 Task: Add an event with the title Third Product Demo, date '2024/03/15', time 8:00 AM to 10:00 AMand add a description: Join us at the Networking Mixer Event and unlock a world of professional opportunities. Connect with like-minded individuals, expand your network, and forge relationships that can propel your career to new heights. With a diverse group of professionals in attendance, you will leave inspired, informed, and equipped with valuable connections to support your professional journey., put the event into Orange category, logged in from the account softage.3@softage.netand send the event invitation to softage.8@softage.net and softage.9@softage.net. Set a reminder for the event 2 hour before
Action: Mouse moved to (82, 81)
Screenshot: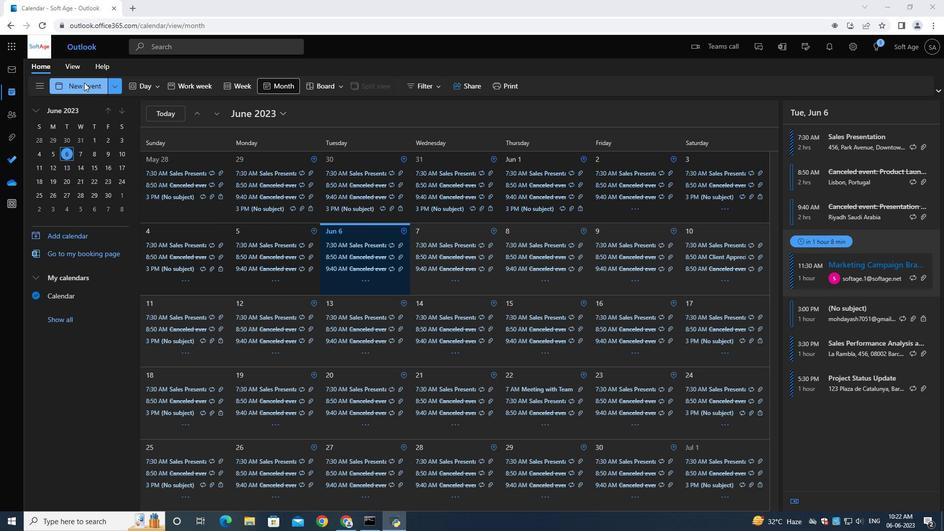 
Action: Mouse pressed left at (82, 81)
Screenshot: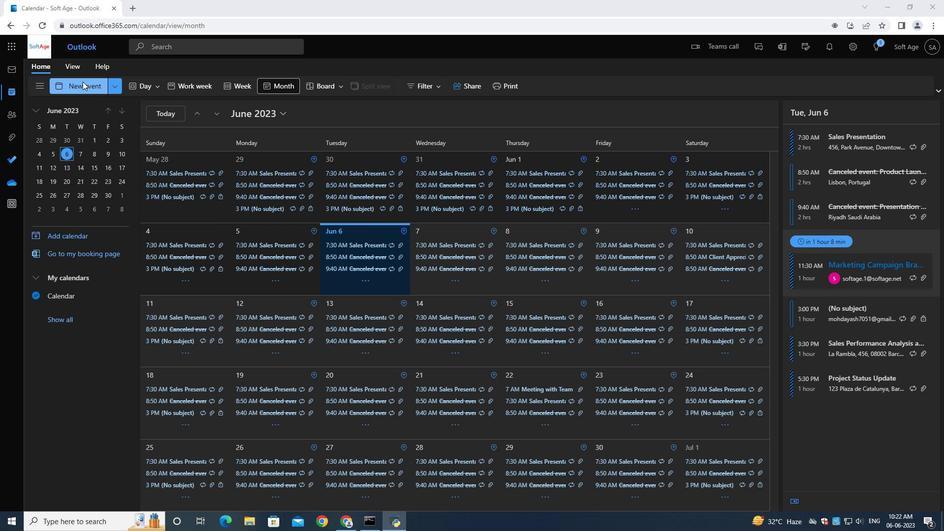 
Action: Mouse moved to (272, 146)
Screenshot: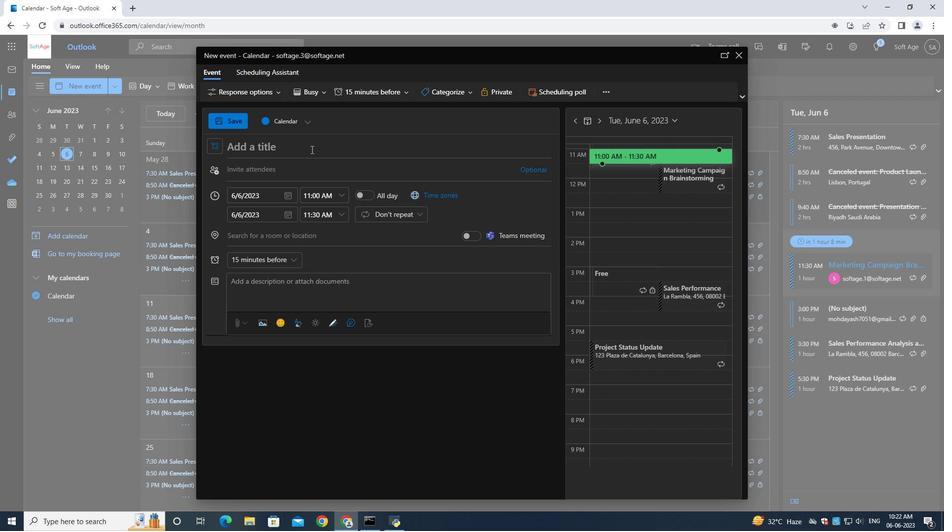 
Action: Mouse pressed left at (272, 146)
Screenshot: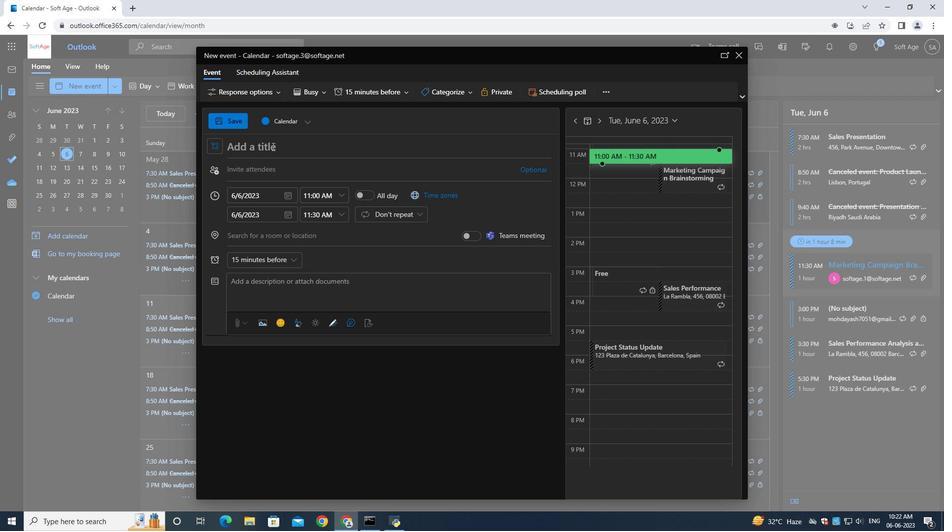 
Action: Mouse moved to (274, 146)
Screenshot: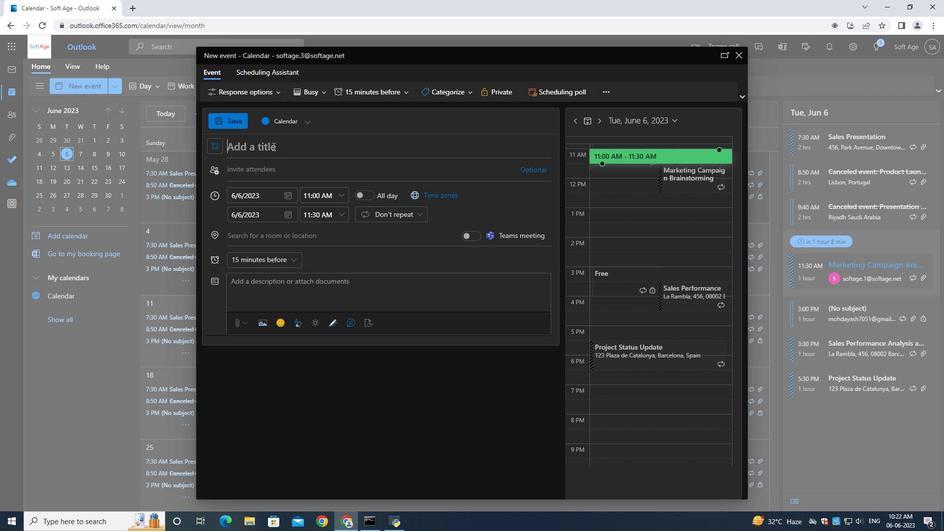 
Action: Key pressed <Key.shift>Third<Key.space><Key.shift><Key.shift><Key.shift><Key.shift><Key.shift><Key.shift><Key.shift><Key.shift><Key.shift><Key.shift><Key.shift><Key.shift><Key.shift><Key.shift><Key.shift><Key.shift><Key.shift><Key.shift><Key.shift><Key.shift>Product<Key.space><Key.shift>Demo<Key.space><Key.shift><Key.shift><Key.shift><Key.shift><Key.shift><Key.shift><Key.shift><Key.shift><Key.shift><Key.shift><Key.shift><Key.shift><Key.shift><Key.shift><Key.shift><Key.shift><Key.shift><Key.shift><Key.shift><Key.shift><Key.shift><Key.shift><Key.shift><Key.shift><Key.shift><Key.shift>
Screenshot: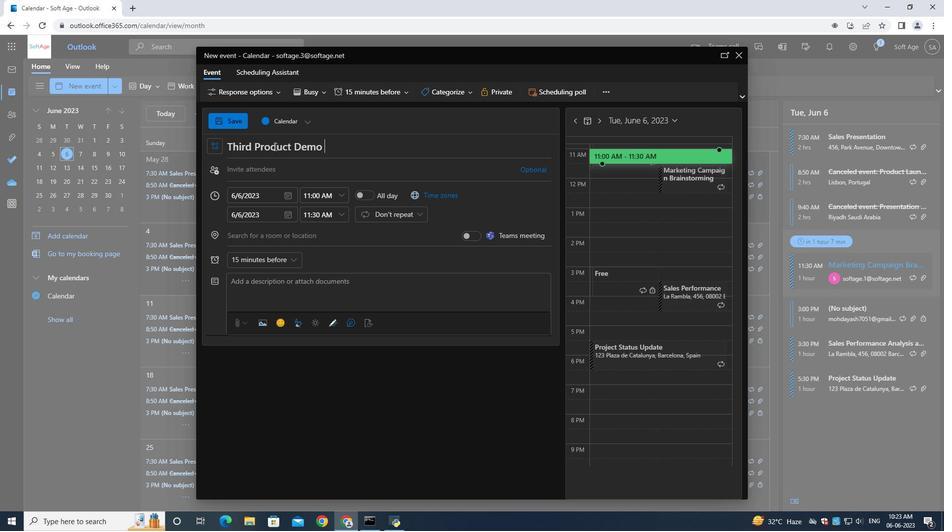 
Action: Mouse moved to (284, 191)
Screenshot: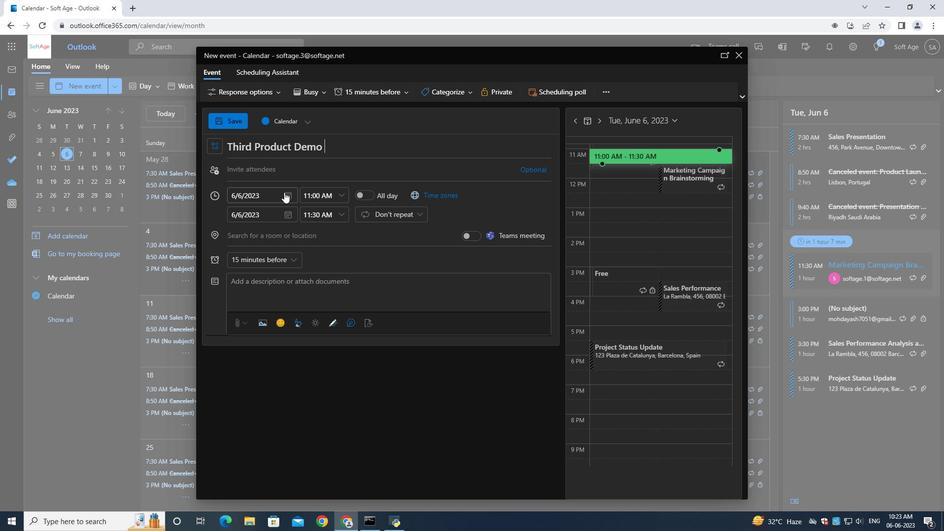 
Action: Mouse pressed left at (284, 191)
Screenshot: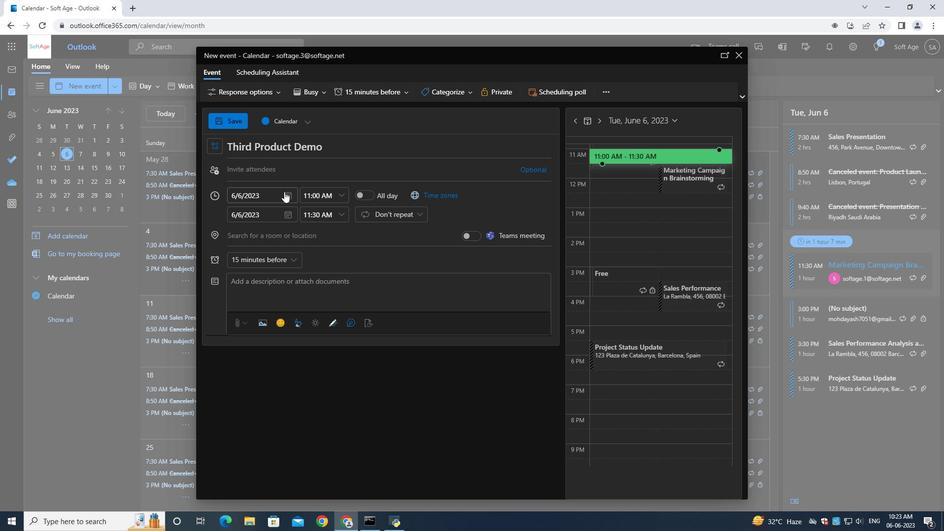
Action: Mouse moved to (324, 218)
Screenshot: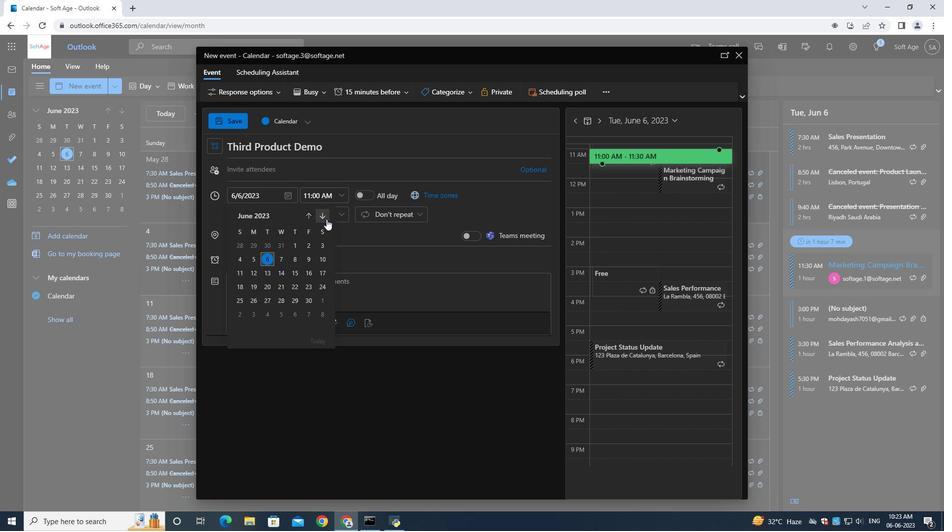 
Action: Mouse pressed left at (324, 218)
Screenshot: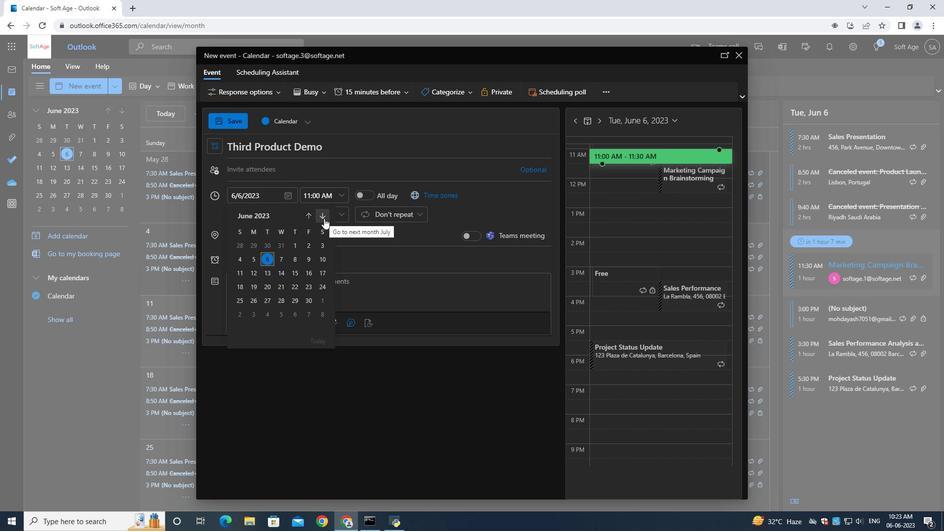 
Action: Mouse pressed left at (324, 218)
Screenshot: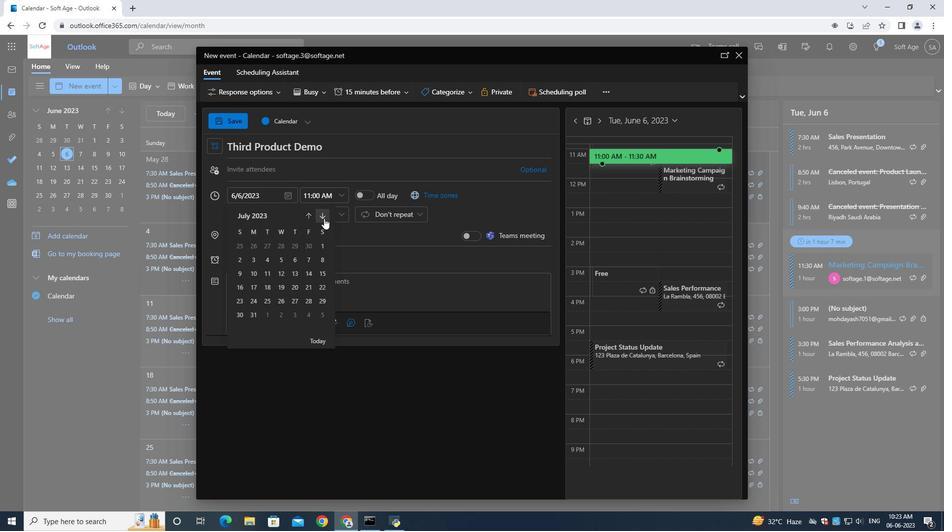 
Action: Mouse pressed left at (324, 218)
Screenshot: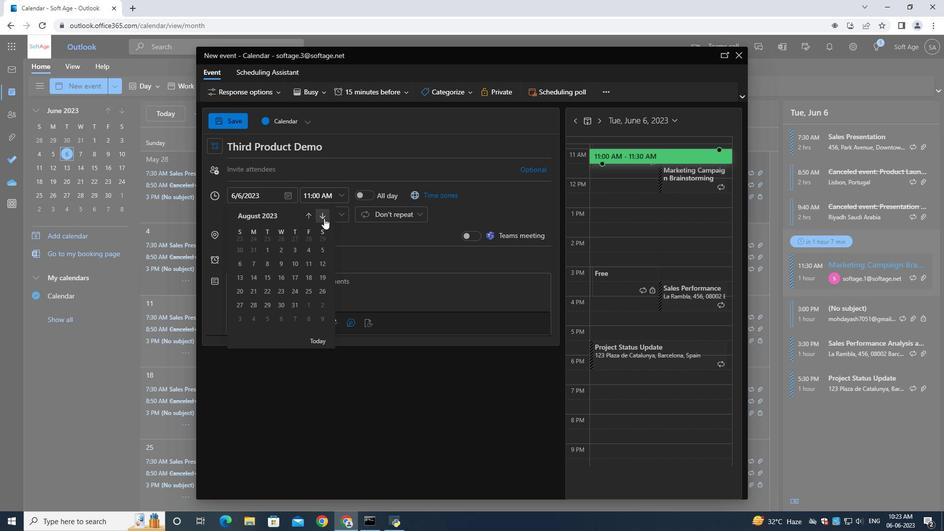 
Action: Mouse pressed left at (324, 218)
Screenshot: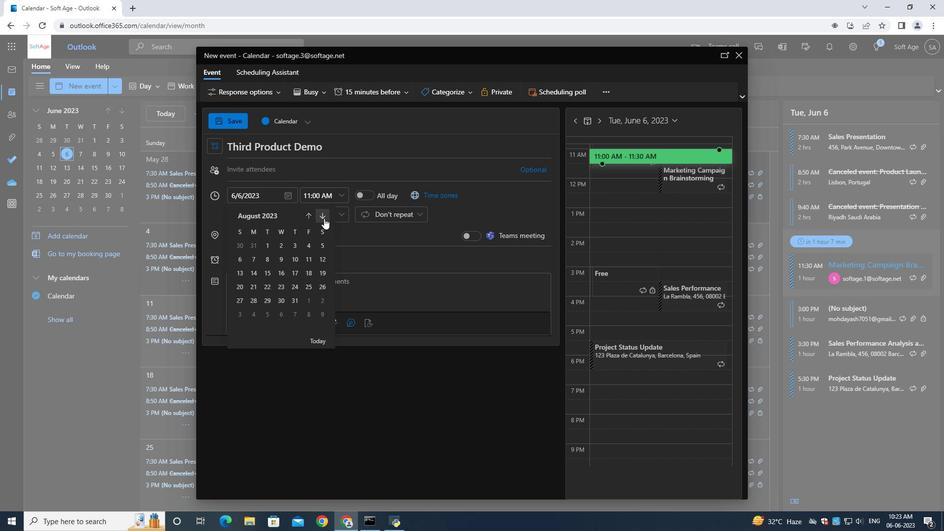 
Action: Mouse pressed left at (324, 218)
Screenshot: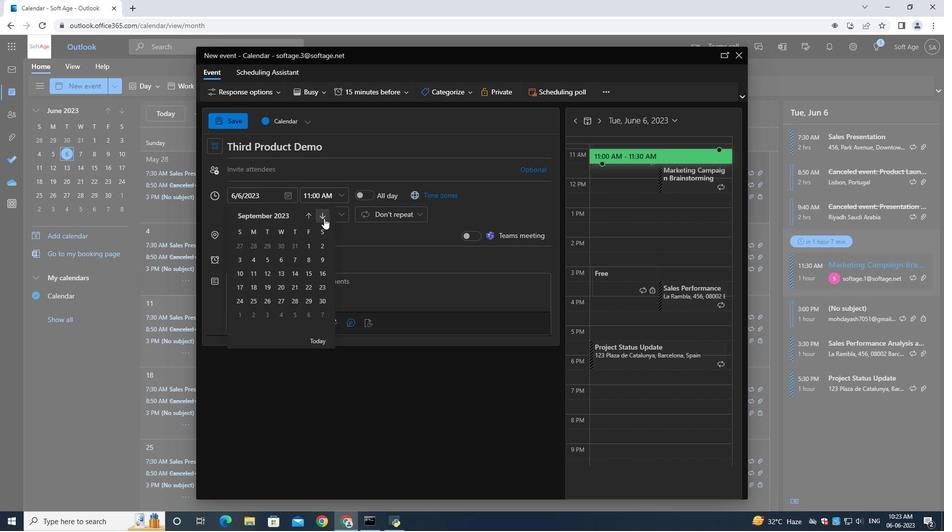 
Action: Mouse pressed left at (324, 218)
Screenshot: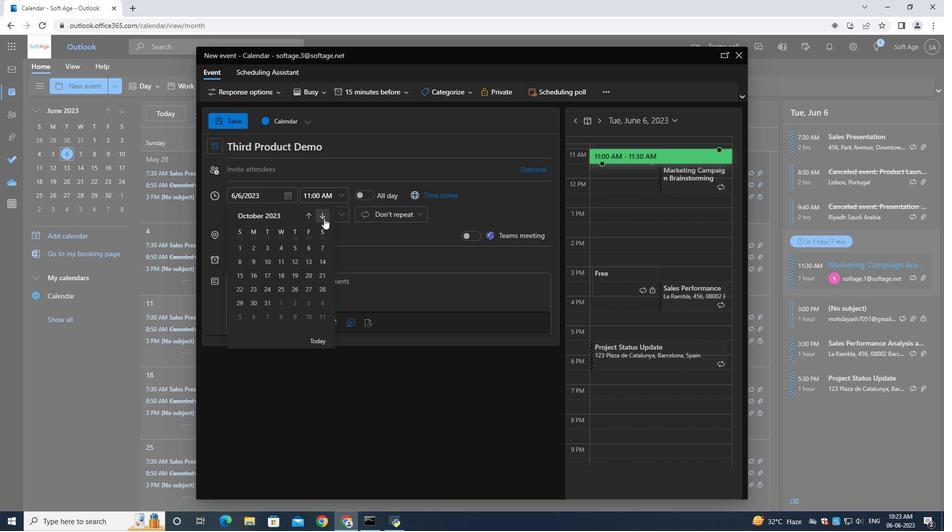 
Action: Mouse pressed left at (324, 218)
Screenshot: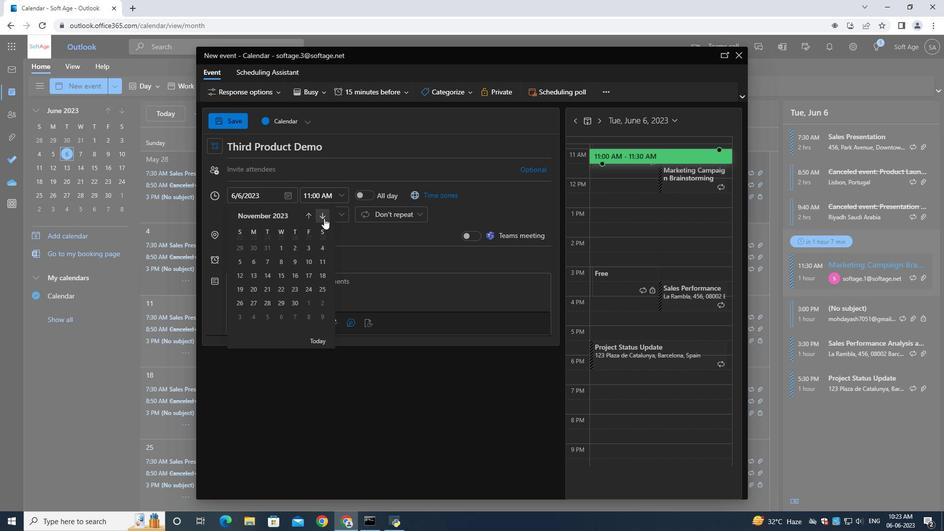 
Action: Mouse pressed left at (324, 218)
Screenshot: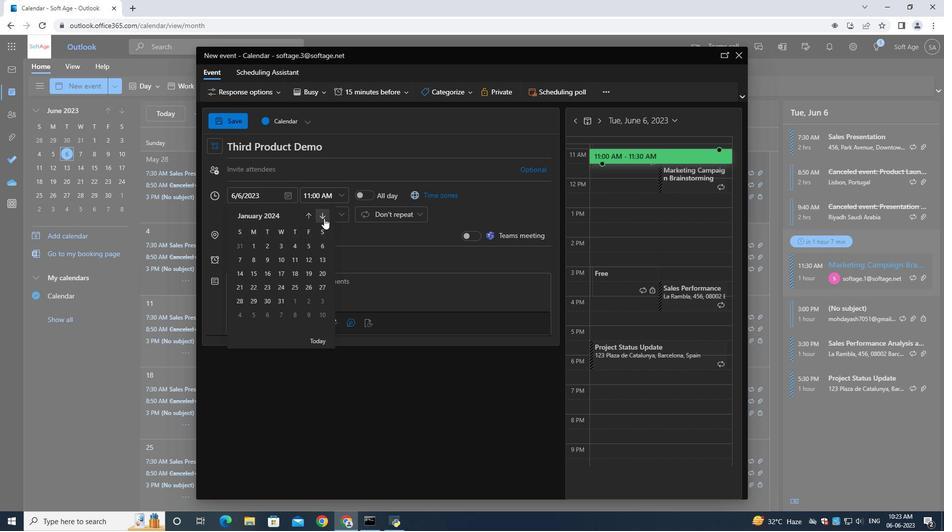 
Action: Mouse pressed left at (324, 218)
Screenshot: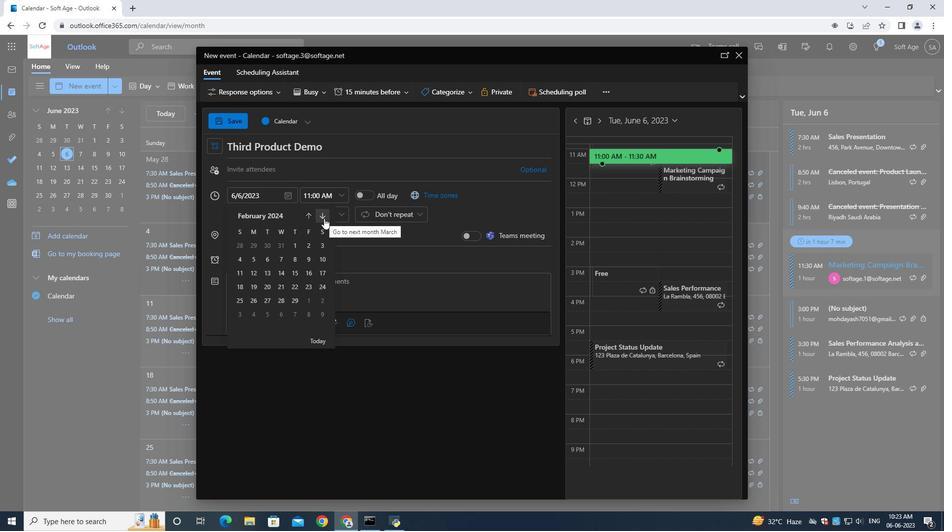 
Action: Mouse moved to (306, 273)
Screenshot: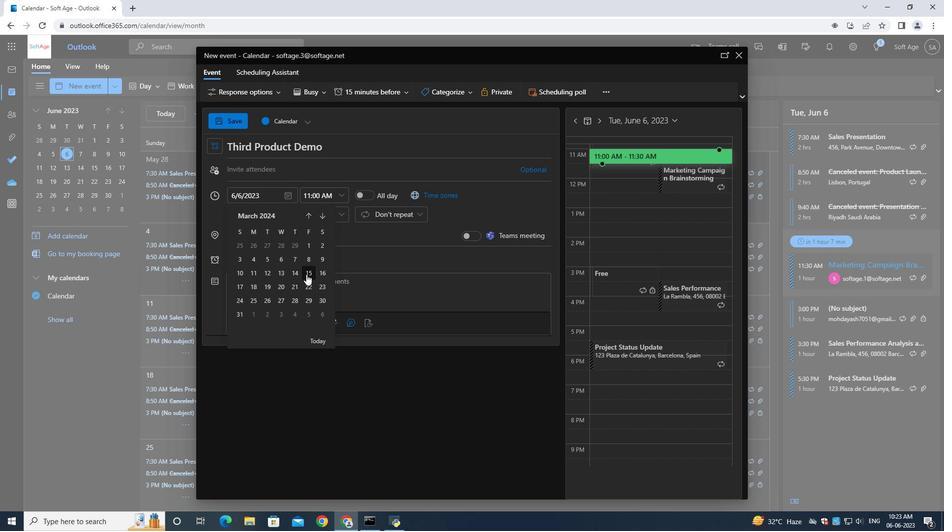 
Action: Mouse pressed left at (306, 273)
Screenshot: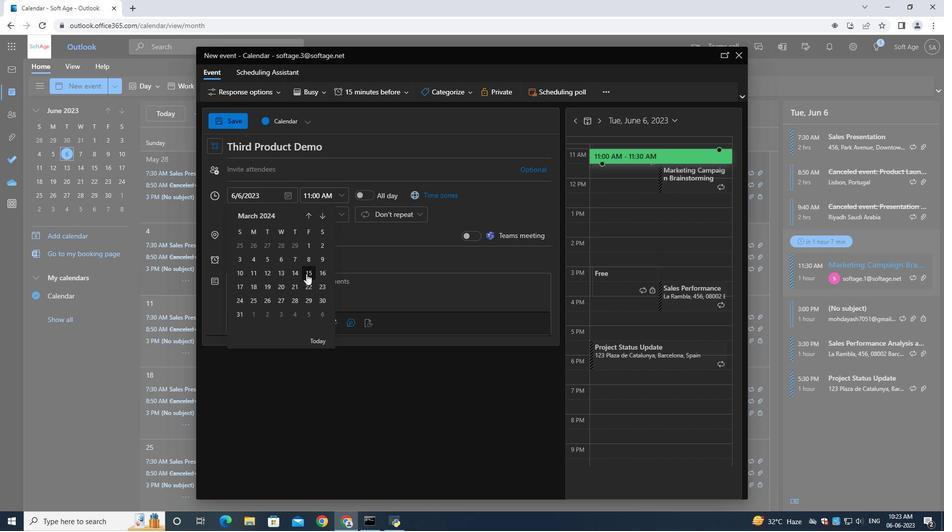 
Action: Mouse moved to (314, 197)
Screenshot: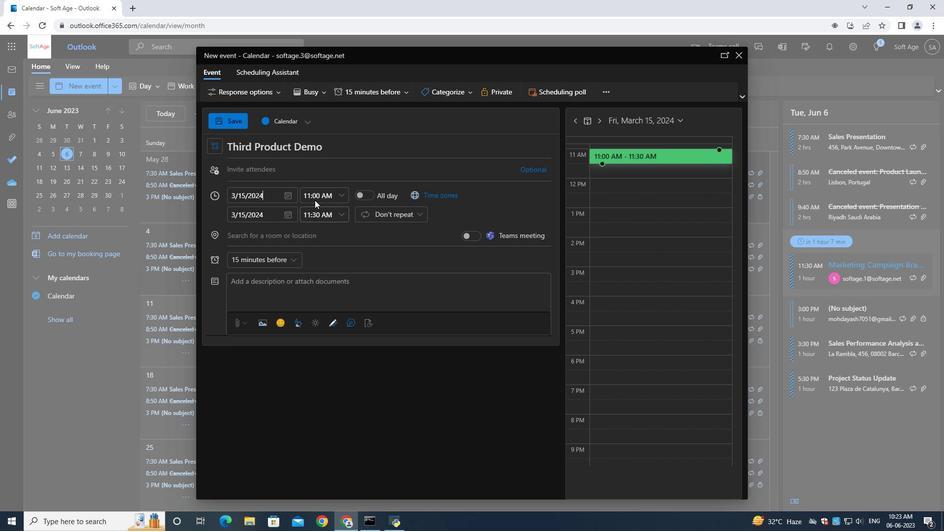 
Action: Mouse pressed left at (314, 197)
Screenshot: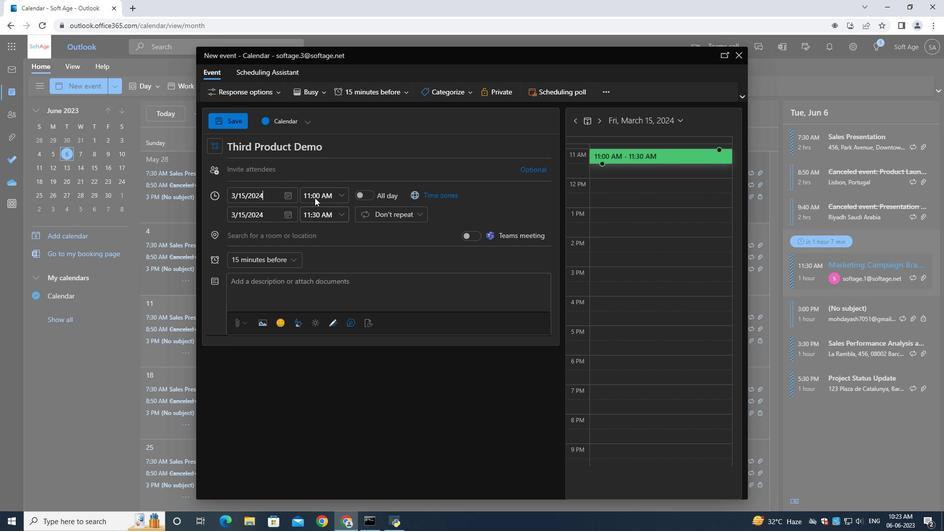 
Action: Mouse moved to (317, 197)
Screenshot: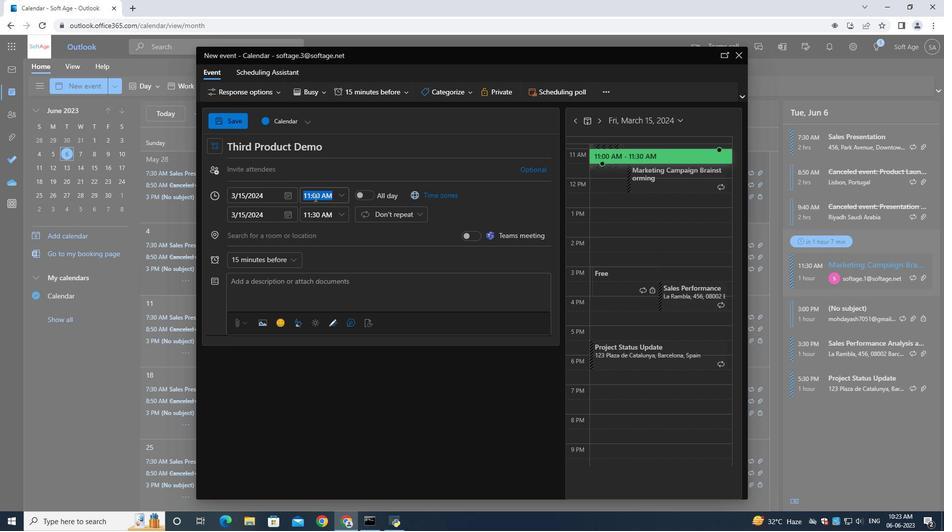 
Action: Key pressed 8<Key.shift_r>:00<Key.shift>AM
Screenshot: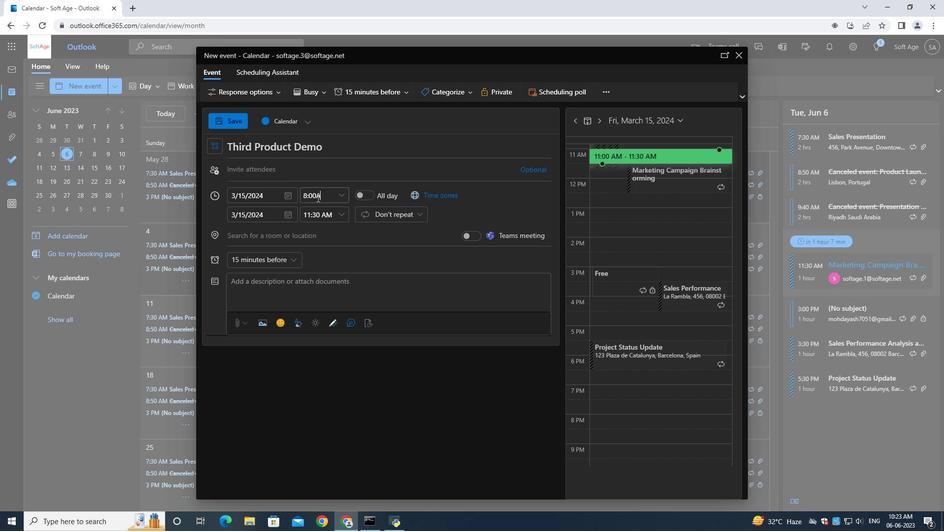
Action: Mouse moved to (314, 215)
Screenshot: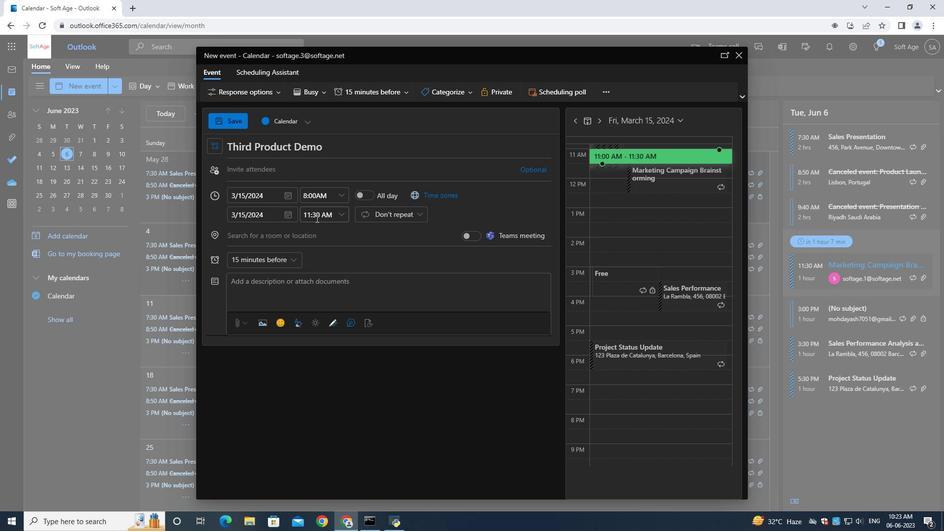 
Action: Mouse pressed left at (314, 215)
Screenshot: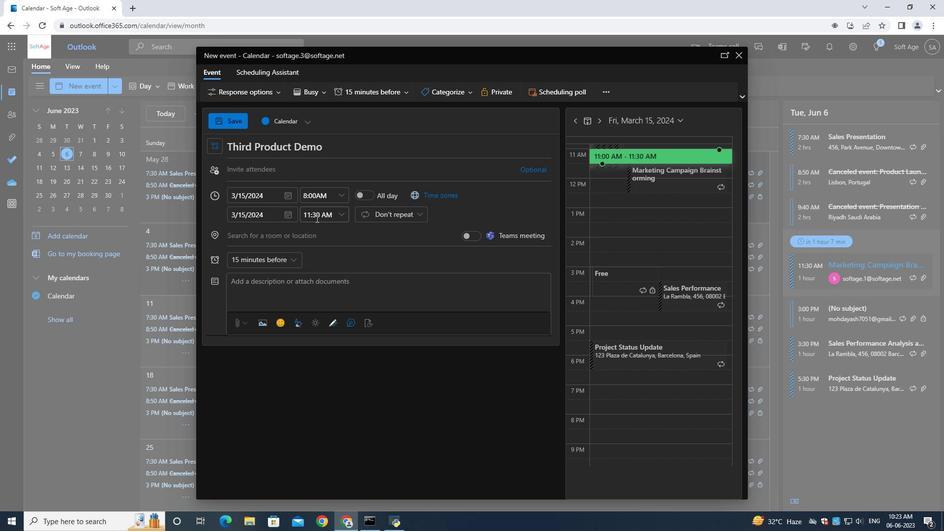 
Action: Mouse moved to (321, 215)
Screenshot: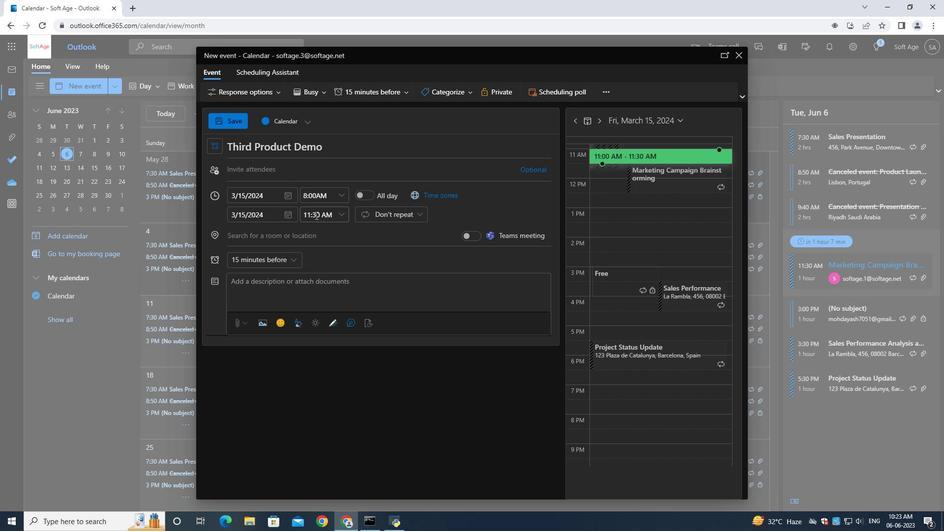 
Action: Key pressed 10<Key.shift_r>:00<Key.shift><Key.shift><Key.shift><Key.shift><Key.shift><Key.shift>AM
Screenshot: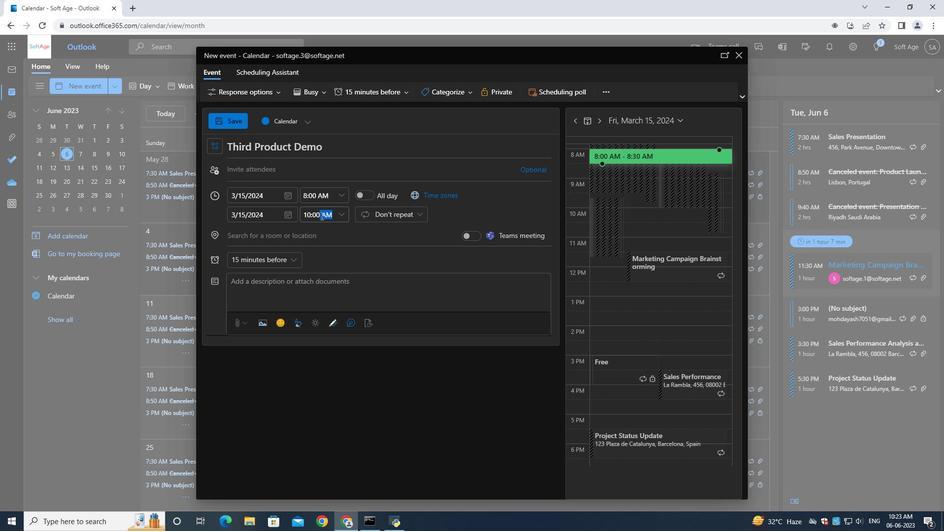 
Action: Mouse moved to (276, 282)
Screenshot: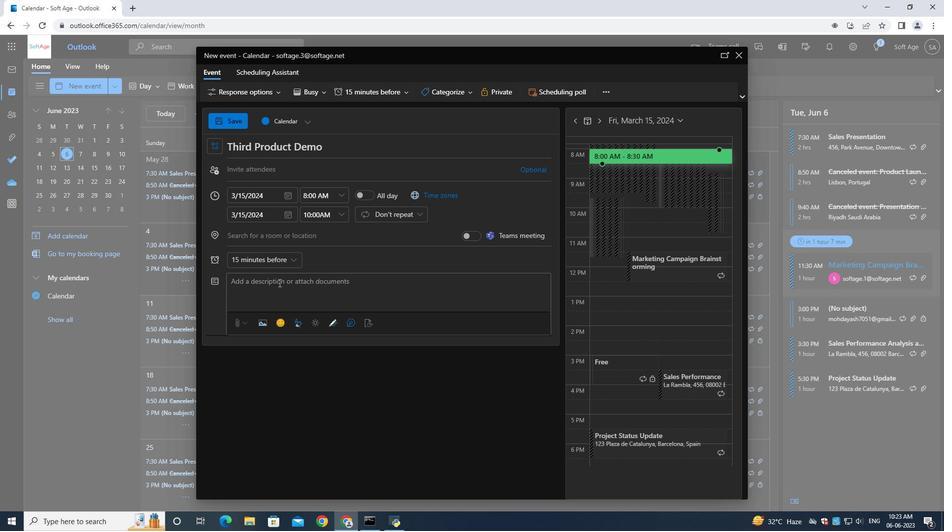 
Action: Mouse pressed left at (276, 282)
Screenshot: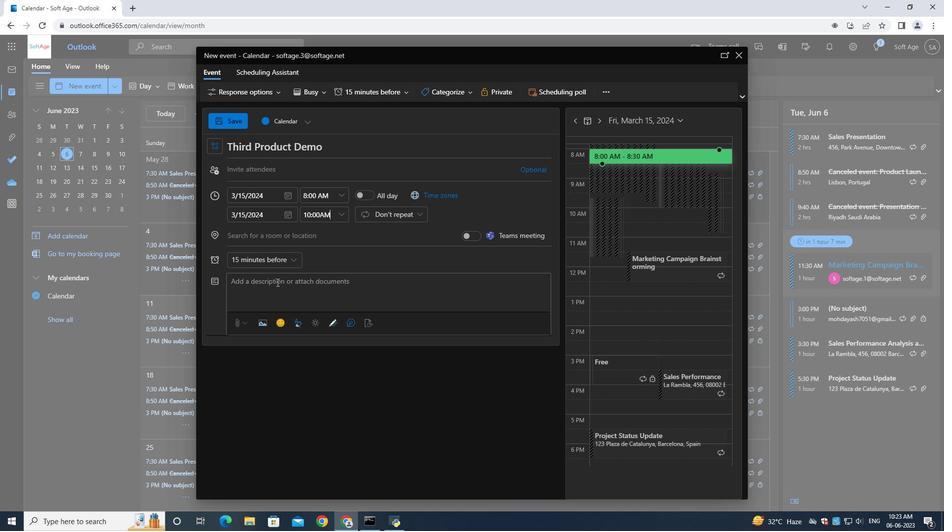 
Action: Mouse moved to (285, 274)
Screenshot: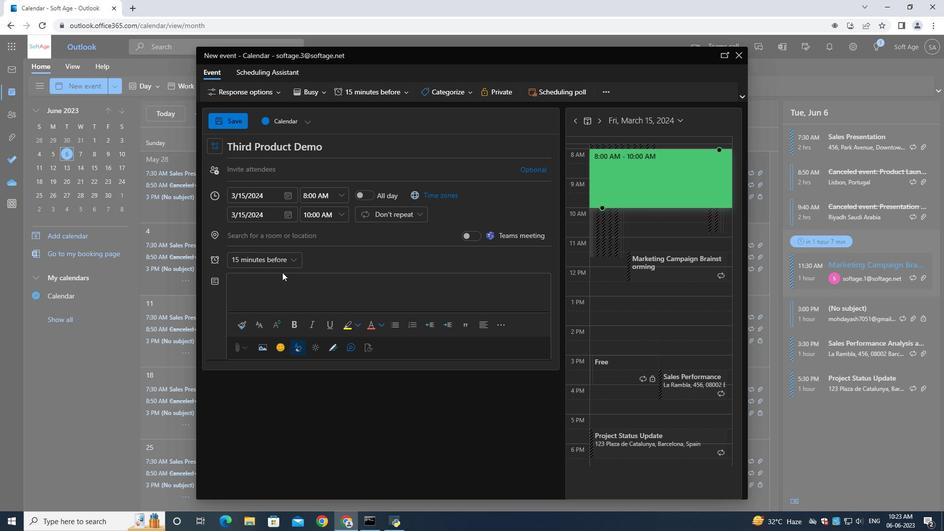 
Action: Key pressed <Key.shift>Join<Key.space>us<Key.space><Key.shift><Key.shift><Key.shift><Key.shift><Key.shift><Key.shift><Key.shift><Key.shift><Key.shift><Key.shift><Key.shift><Key.shift><Key.shift><Key.shift><Key.shift><Key.shift><Key.shift><Key.shift><Key.shift><Key.shift><Key.shift><Key.shift><Key.shift><Key.shift><Key.shift><Key.shift>at<Key.space>the<Key.space><Key.shift><Key.shift><Key.shift><Key.shift><Key.shift><Key.shift><Key.shift>Networking<Key.space><Key.shift><Key.shift><Key.shift><Key.shift><Key.shift><Key.shift><Key.shift><Key.shift><Key.shift><Key.shift><Key.shift><Key.shift><Key.shift><Key.shift><Key.shift>Mixer<Key.space><Key.shift>Event<Key.space><Key.shift>
Screenshot: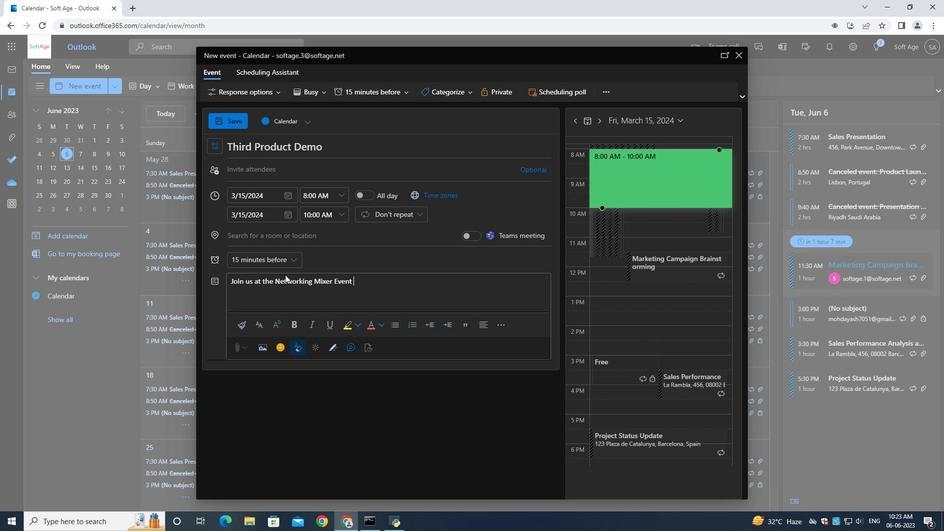 
Action: Mouse moved to (285, 274)
Screenshot: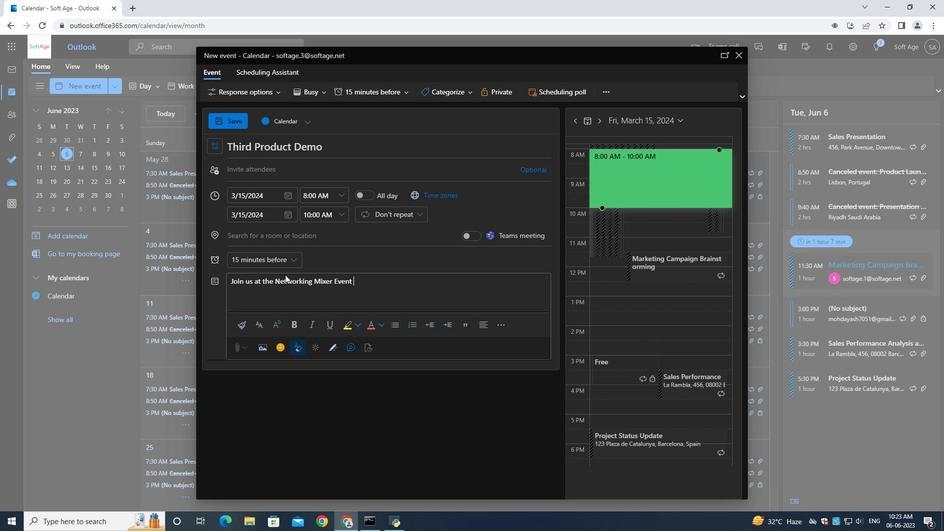 
Action: Key pressed <Key.shift><Key.shift><Key.shift><Key.shift><Key.shift><Key.shift><Key.shift><Key.shift><Key.shift><Key.shift><Key.shift><Key.shift><Key.shift><Key.shift><Key.shift><Key.shift><Key.shift><Key.shift><Key.shift><Key.shift><Key.shift><Key.shift><Key.shift><Key.shift><Key.shift><Key.shift><Key.shift><Key.shift><Key.shift><Key.shift><Key.shift><Key.shift><Key.shift><Key.shift><Key.shift><Key.shift><Key.shift><Key.shift><Key.shift><Key.shift><Key.shift><Key.shift><Key.shift><Key.shift><Key.shift><Key.shift><Key.shift><Key.shift><Key.shift><Key.shift><Key.shift><Key.shift><Key.shift><Key.shift><Key.shift><Key.shift><Key.shift><Key.shift><Key.shift>and<Key.space>unlock<Key.backspace><Key.backspace><Key.backspace><Key.backspace><Key.backspace>nlock<Key.space>a<Key.space>work<Key.backspace>d<Key.space>of<Key.space>professional<Key.space>opportunities.<Key.space><Key.shift>Connect<Key.space>with<Key.space>like-<Key.shift><Key.shift><Key.shift><Key.shift><Key.shift><Key.shift><Key.shift><Key.shift><Key.shift><Key.shift><Key.shift><Key.shift><Key.shift><Key.shift><Key.shift><Key.shift><Key.shift><Key.shift><Key.shift><Key.shift><Key.shift><Key.shift><Key.shift><Key.shift><Key.shift><Key.shift><Key.shift><Key.shift><Key.shift><Key.shift><Key.shift><Key.shift><Key.shift><Key.shift><Key.shift><Key.shift><Key.shift><Key.shift><Key.shift><Key.shift><Key.shift><Key.shift><Key.shift>mind<Key.backspace><Key.backspace><Key.backspace><Key.backspace>minded<Key.space>individuals,<Key.space>expand<Key.space>your<Key.space>network,<Key.space>and<Key.space>forge<Key.space>relationships<Key.space>that<Key.space>can<Key.space>propel<Key.space>your<Key.space>career<Key.space>to<Key.space>new<Key.space>heights.<Key.space><Key.shift>With<Key.space>a<Key.space>diverse<Key.space>group<Key.space>of<Key.space>professionals<Key.space>in<Key.space>attendance,<Key.space>you<Key.space>will<Key.space>leave<Key.space>inspired,<Key.space>informed,<Key.space>and<Key.space>equidpped<Key.space>with<Key.space>valuable<Key.space>connections<Key.space>to<Key.space>support<Key.space>your<Key.space>professional<Key.space>journer<Key.backspace>y
Screenshot: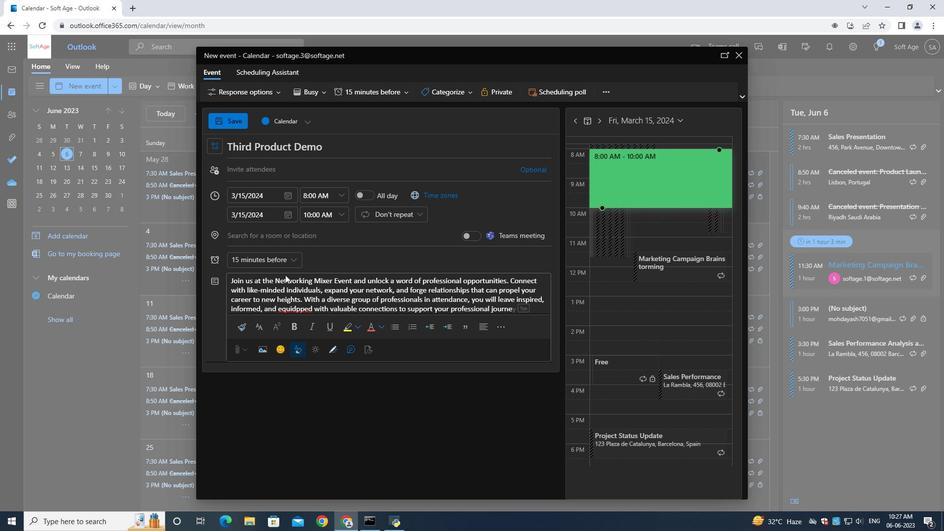 
Action: Mouse moved to (283, 274)
Screenshot: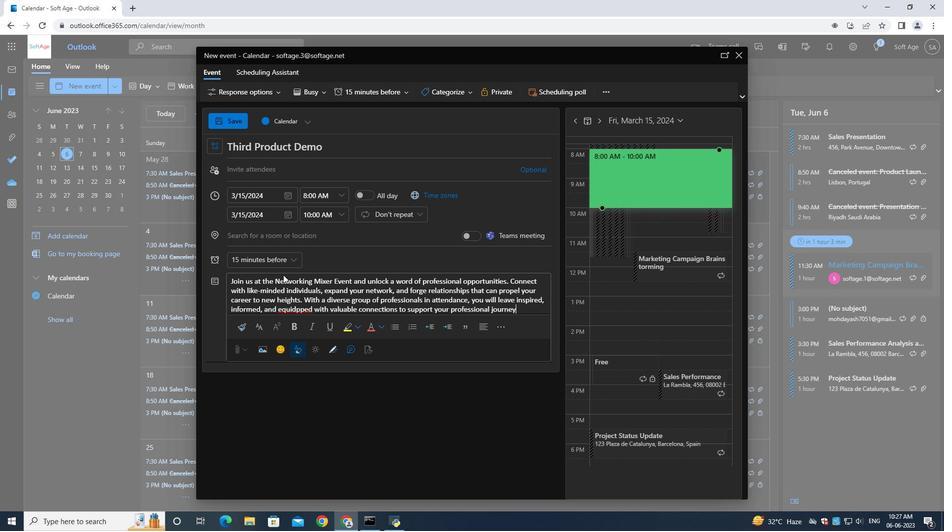 
Action: Key pressed .
Screenshot: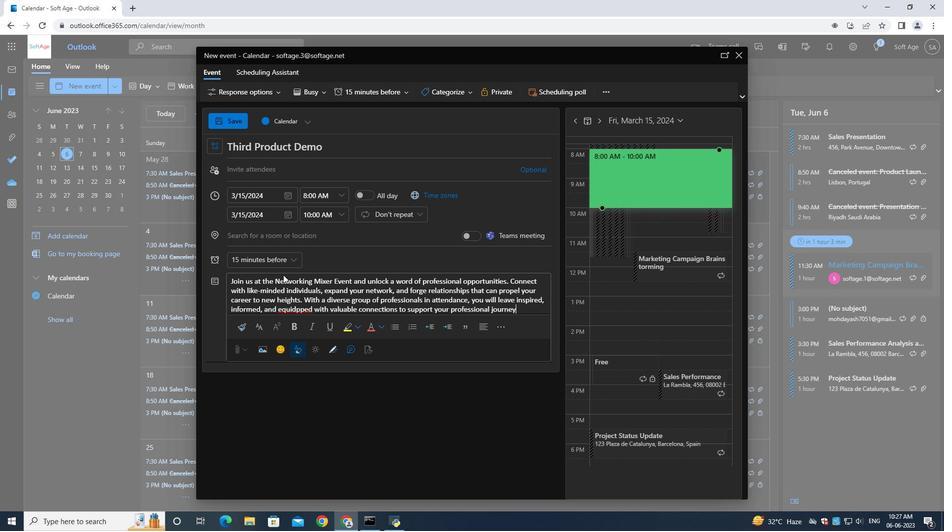 
Action: Mouse moved to (458, 91)
Screenshot: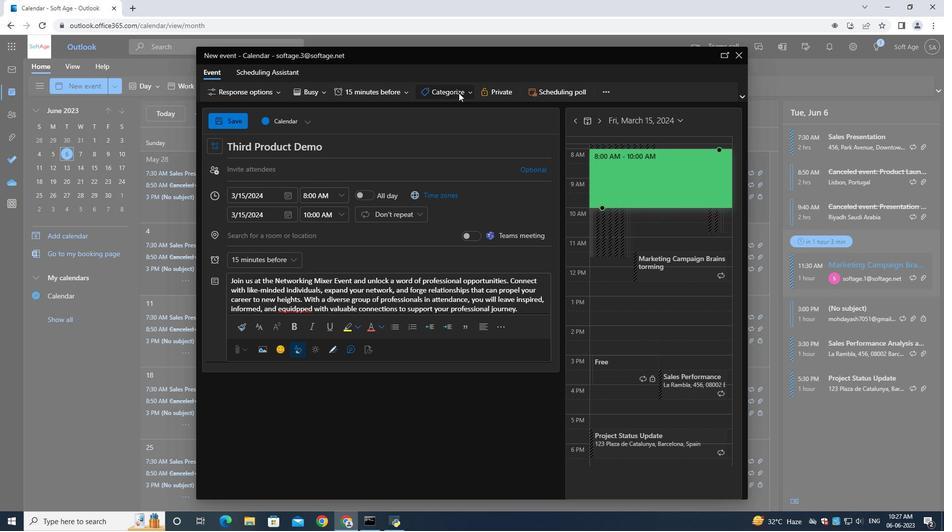 
Action: Mouse pressed left at (458, 91)
Screenshot: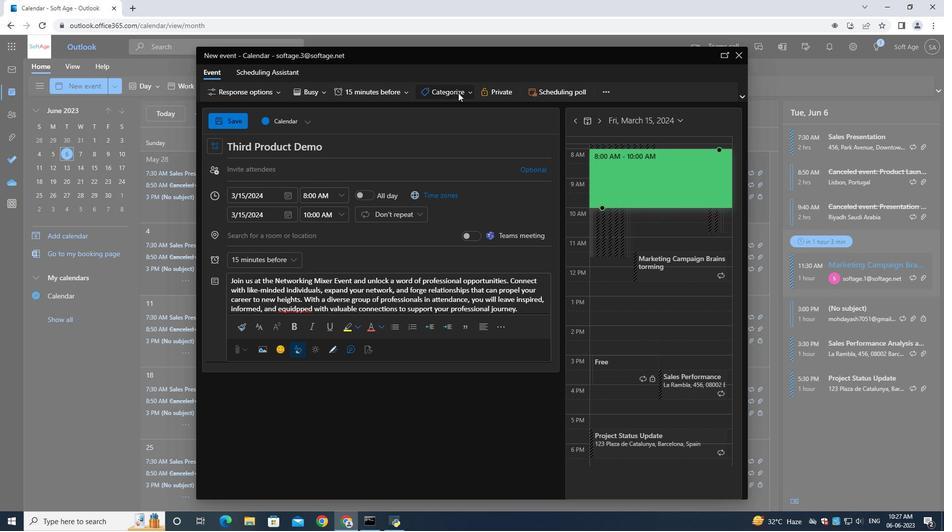 
Action: Mouse moved to (451, 145)
Screenshot: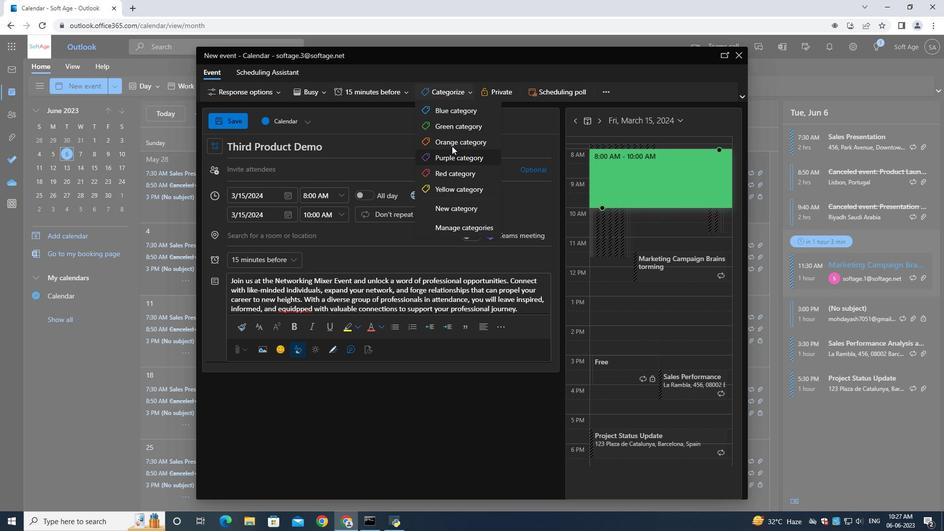 
Action: Mouse pressed left at (451, 145)
Screenshot: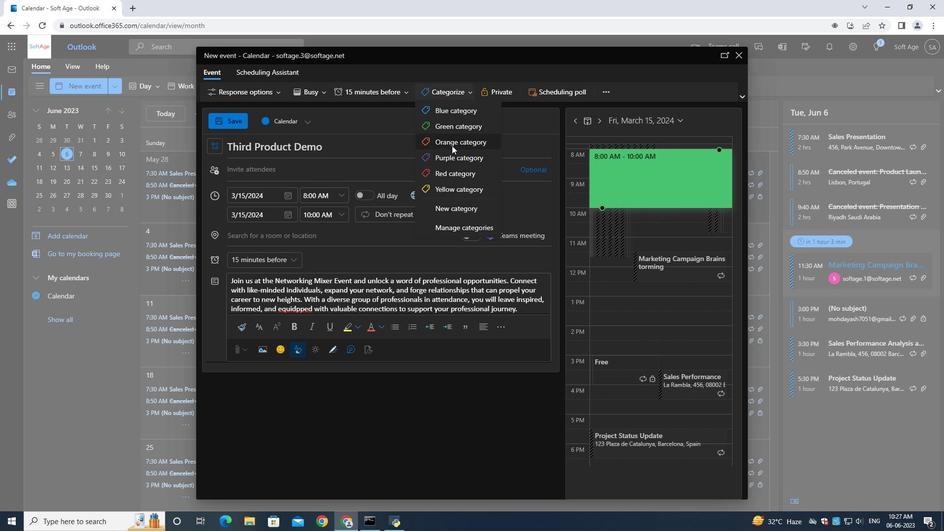 
Action: Mouse moved to (270, 175)
Screenshot: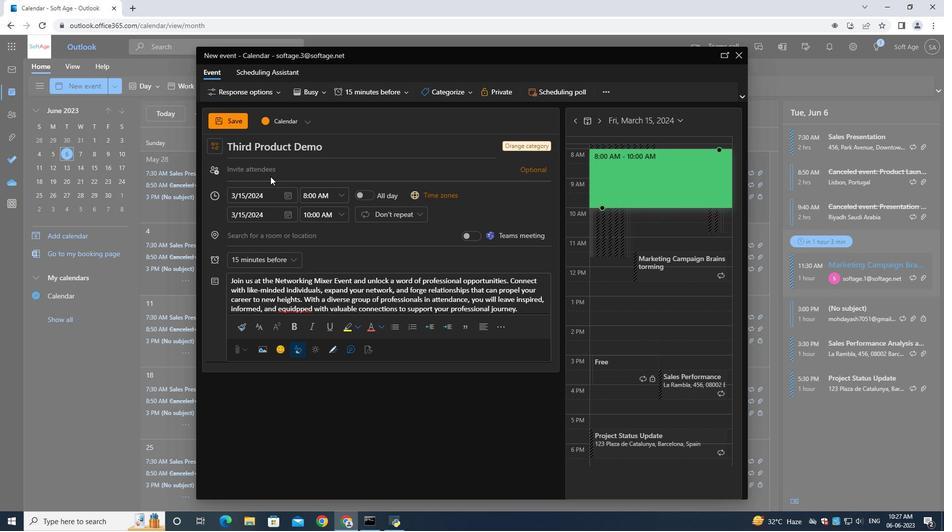 
Action: Mouse pressed left at (270, 175)
Screenshot: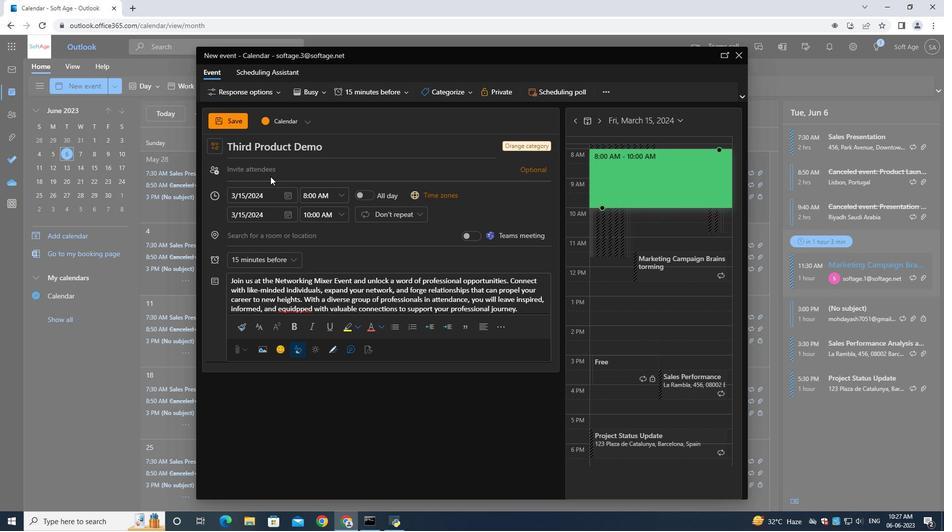 
Action: Mouse moved to (277, 175)
Screenshot: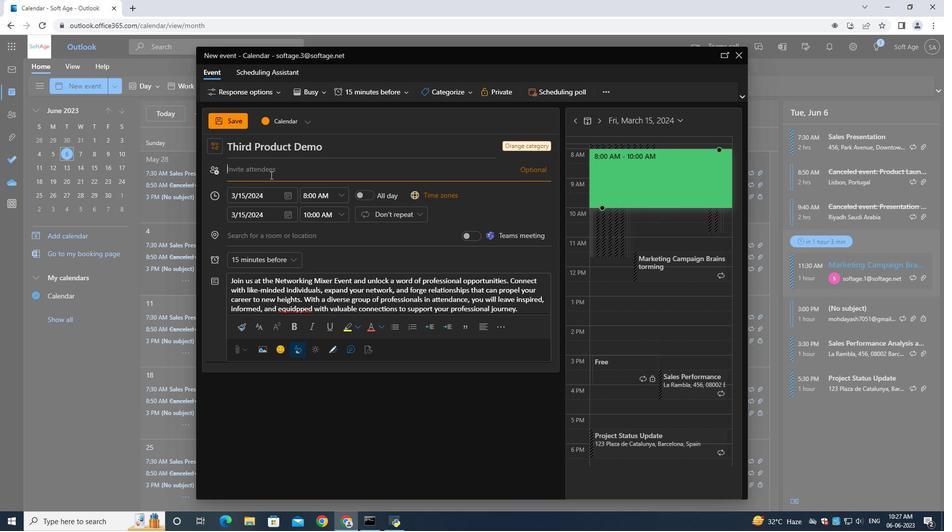 
Action: Key pressed softage.8<Key.shift>@sodtage.net
Screenshot: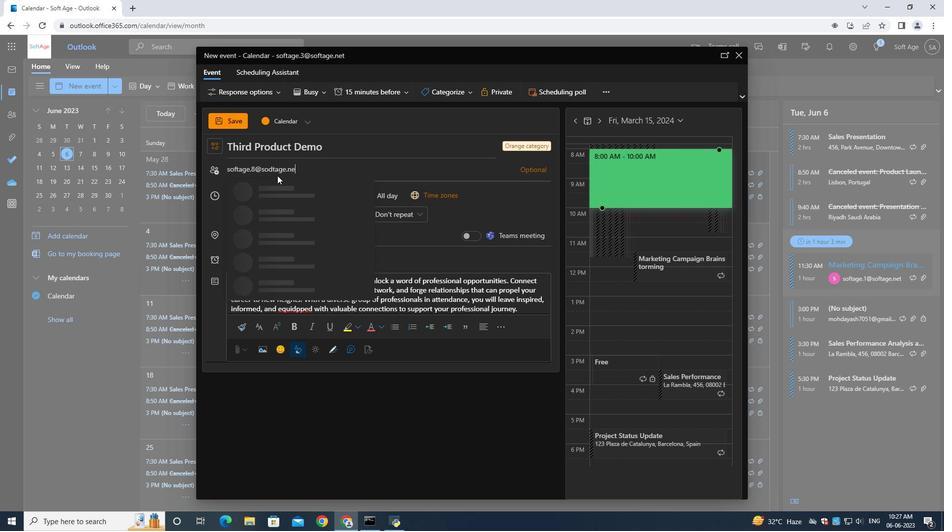
Action: Mouse moved to (272, 169)
Screenshot: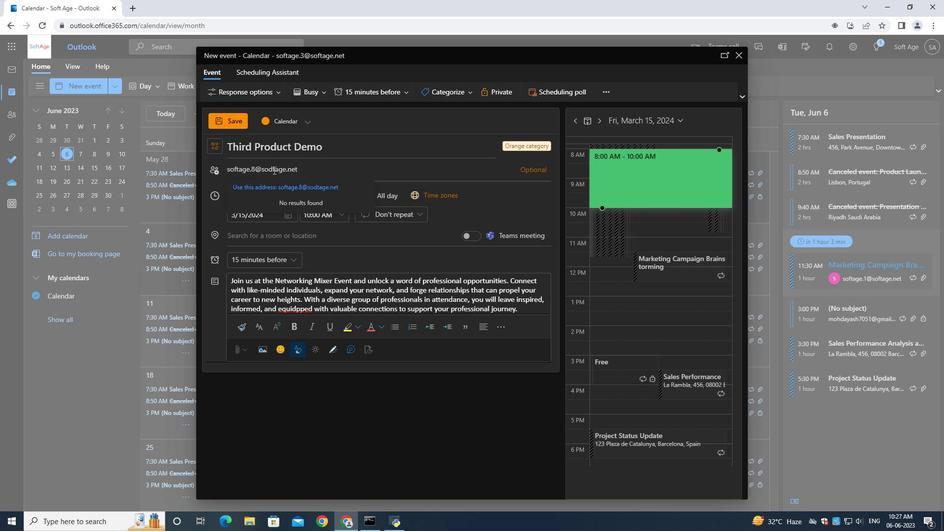 
Action: Mouse pressed left at (272, 169)
Screenshot: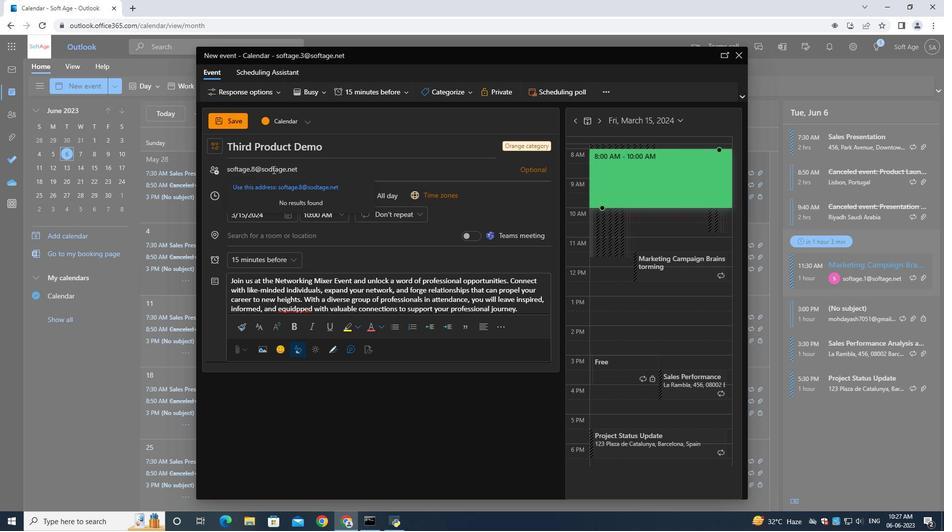 
Action: Mouse moved to (288, 181)
Screenshot: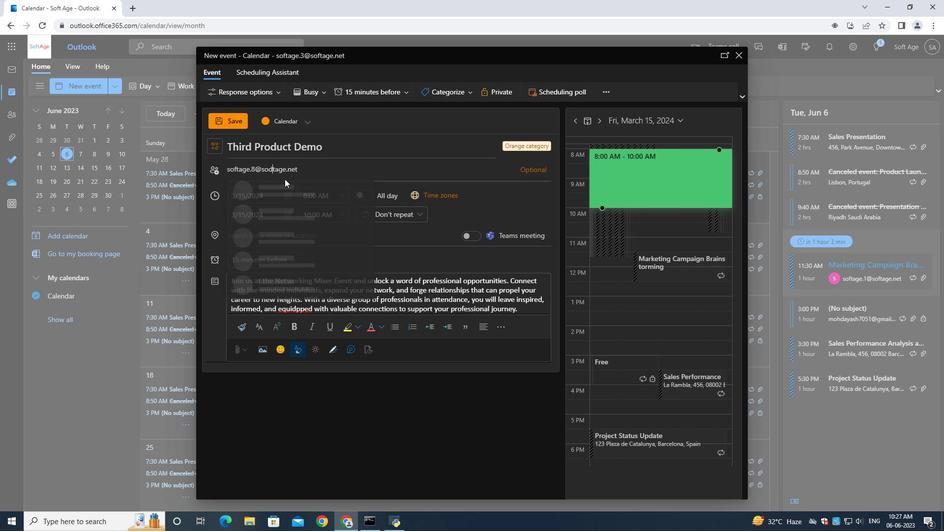 
Action: Key pressed <Key.backspace>
Screenshot: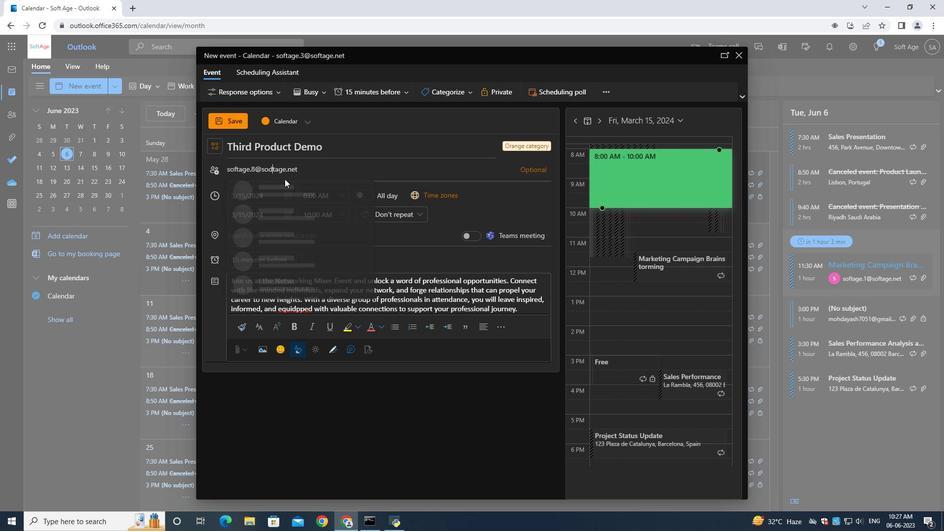 
Action: Mouse moved to (292, 182)
Screenshot: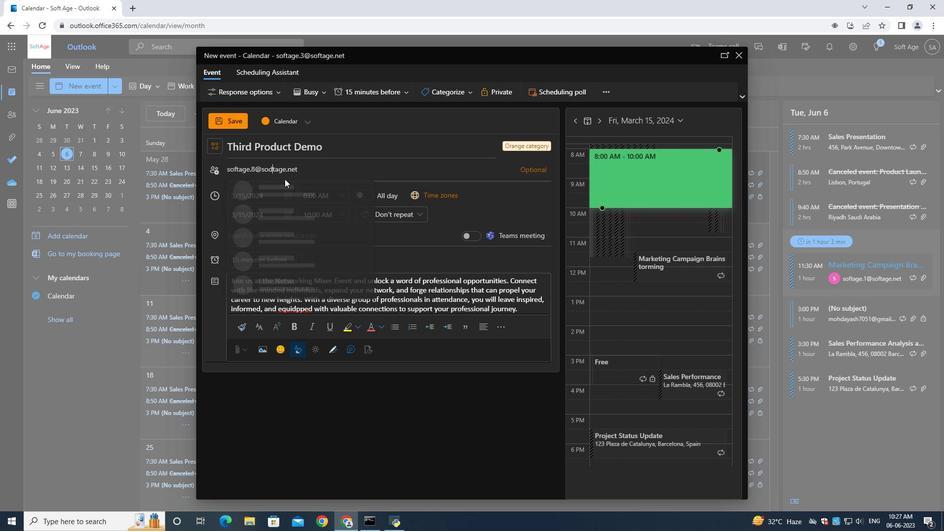 
Action: Key pressed f
Screenshot: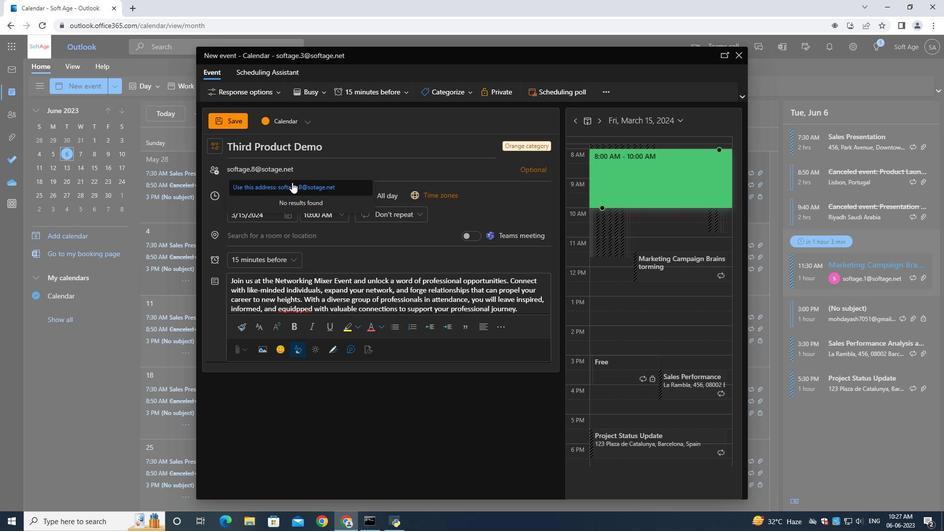 
Action: Mouse moved to (290, 193)
Screenshot: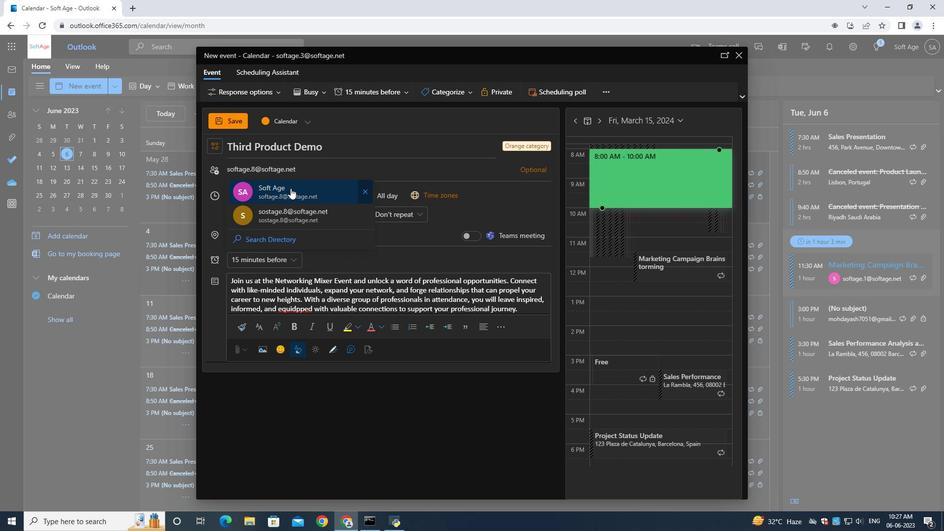 
Action: Mouse pressed left at (290, 193)
Screenshot: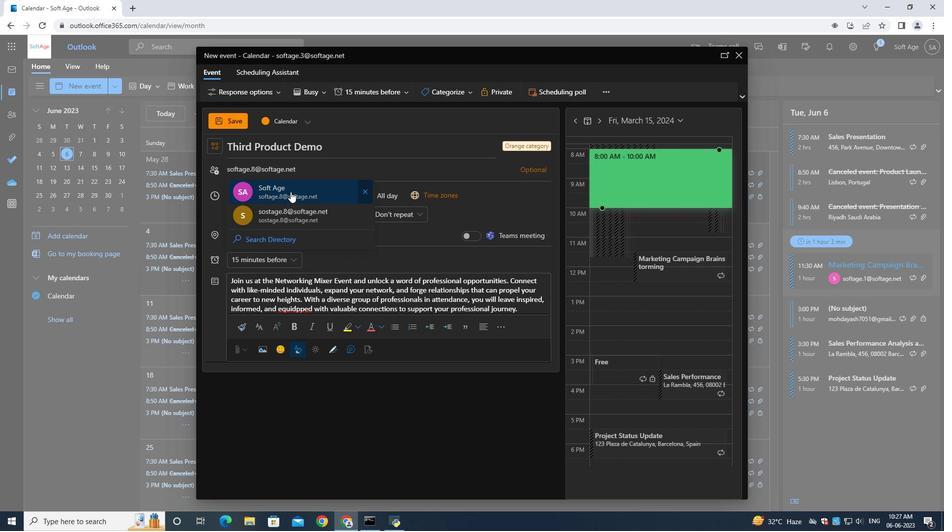 
Action: Mouse moved to (303, 176)
Screenshot: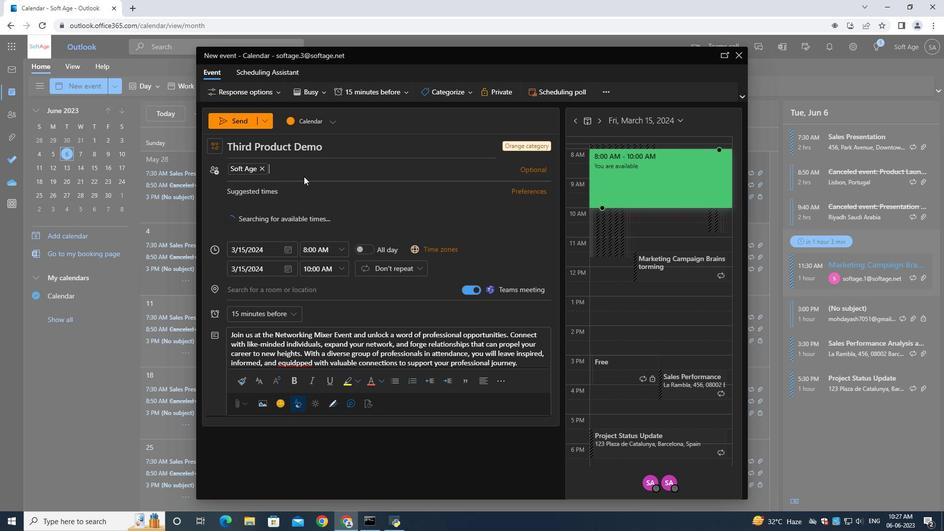 
Action: Key pressed sofge.9<Key.shift>@softage.net
Screenshot: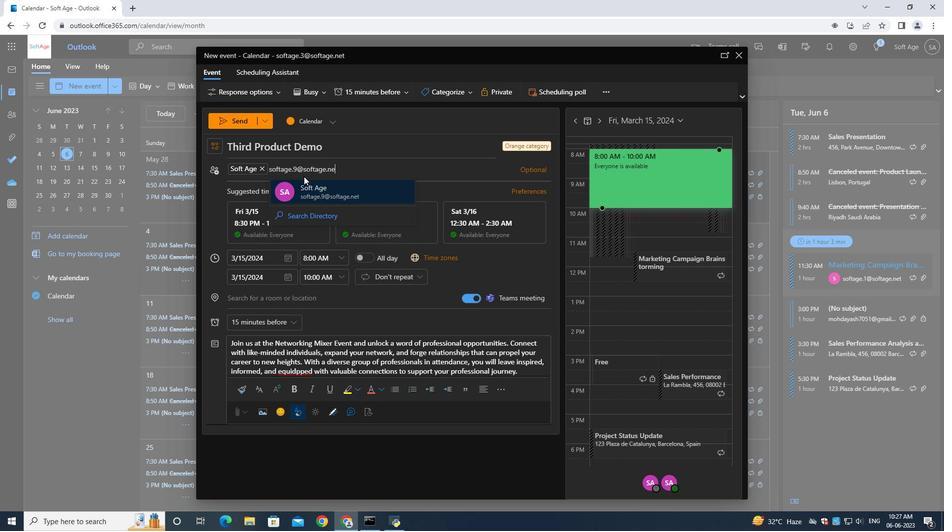 
Action: Mouse moved to (322, 185)
Screenshot: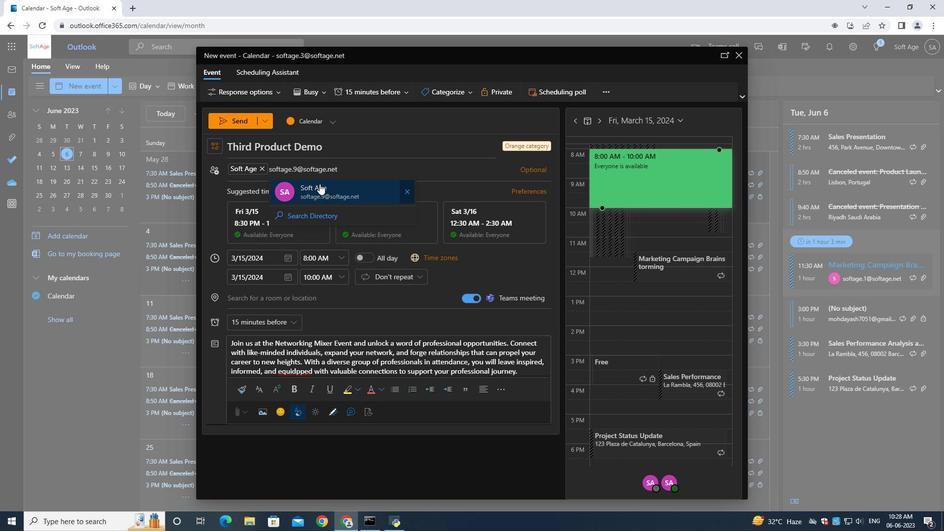 
Action: Mouse pressed left at (322, 185)
Screenshot: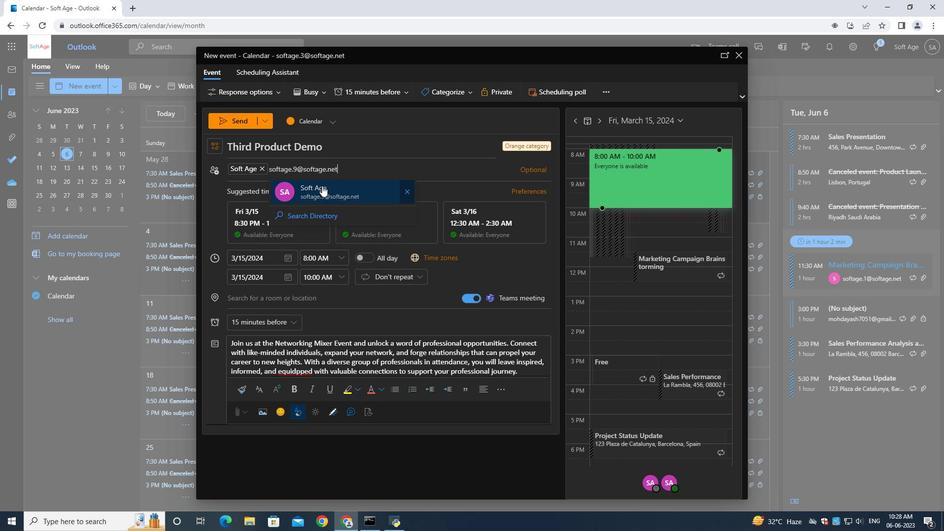 
Action: Mouse moved to (264, 318)
Screenshot: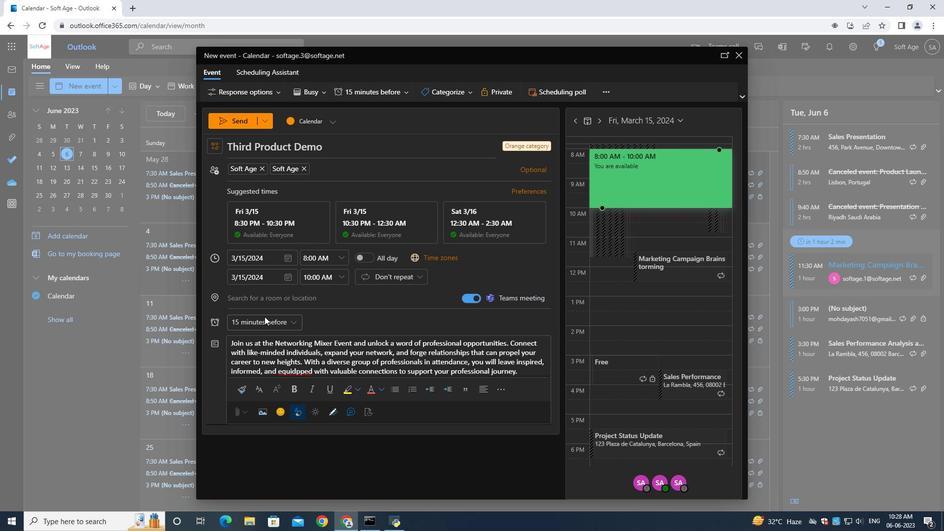 
Action: Mouse pressed left at (264, 318)
Screenshot: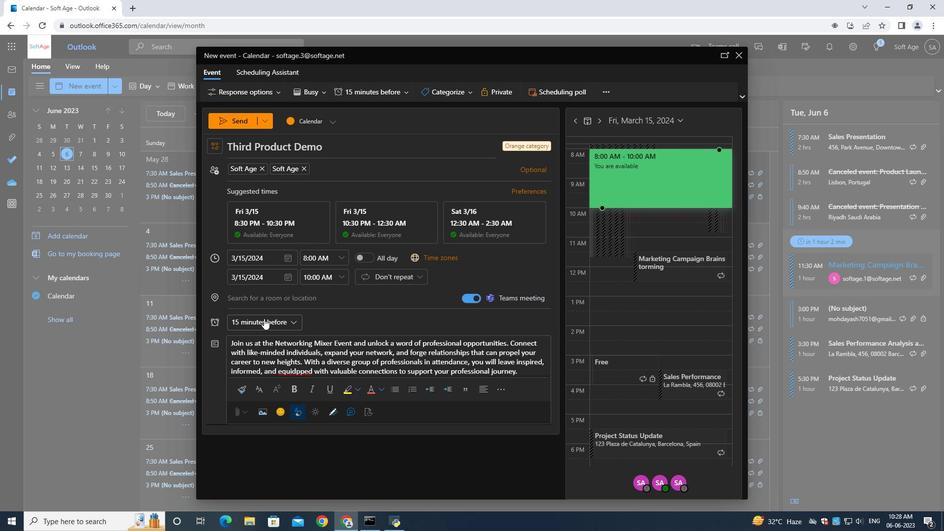
Action: Mouse moved to (262, 235)
Screenshot: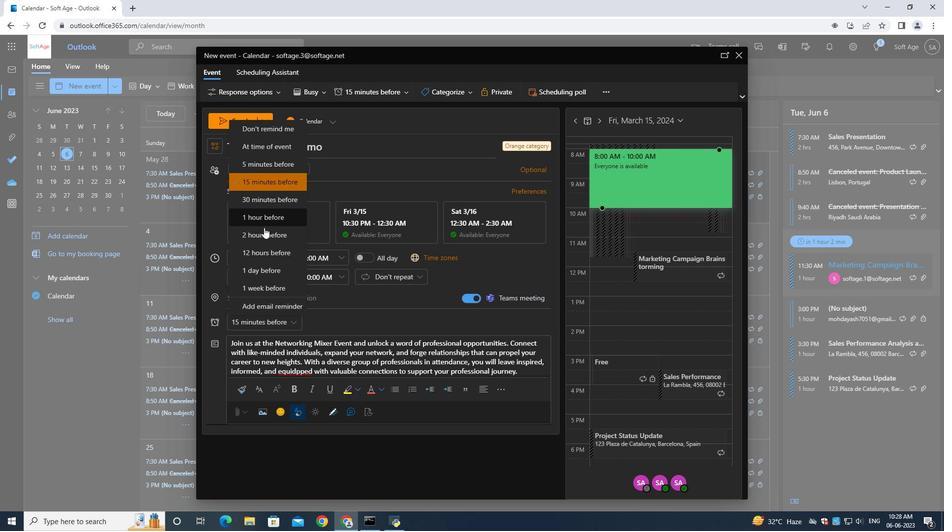 
Action: Mouse pressed left at (262, 235)
Screenshot: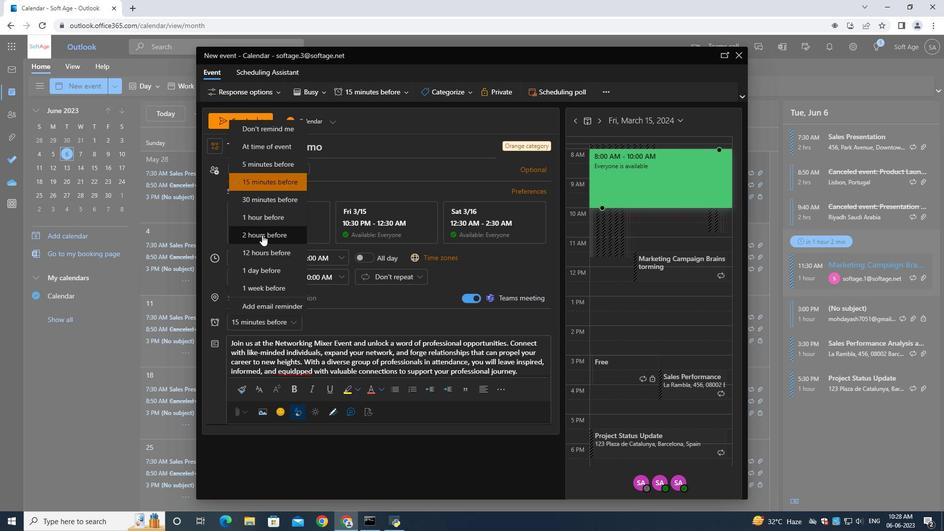 
Action: Mouse moved to (237, 119)
Screenshot: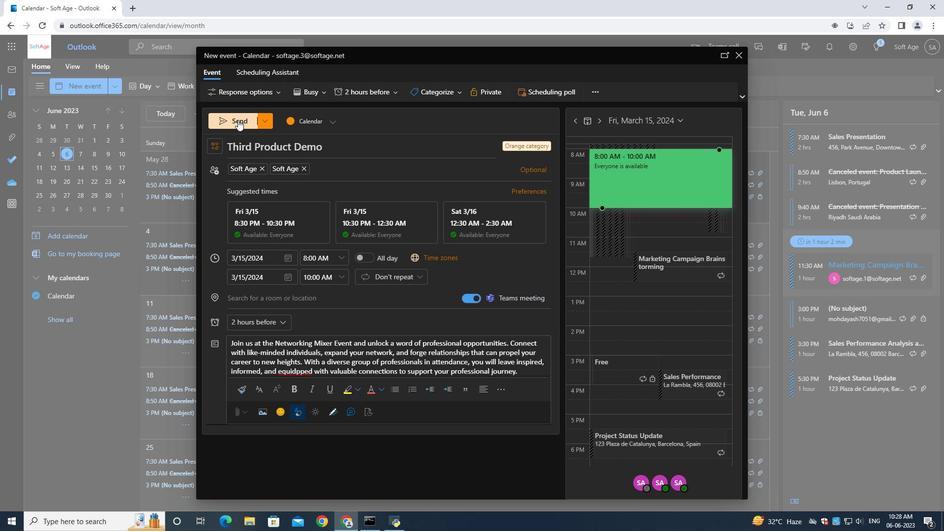 
Action: Mouse pressed left at (237, 119)
Screenshot: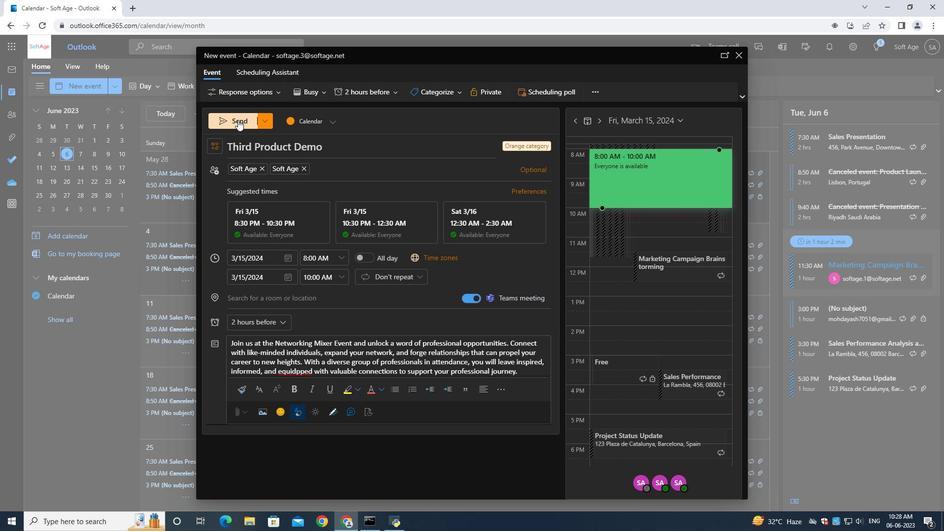 
Action: Mouse moved to (238, 119)
Screenshot: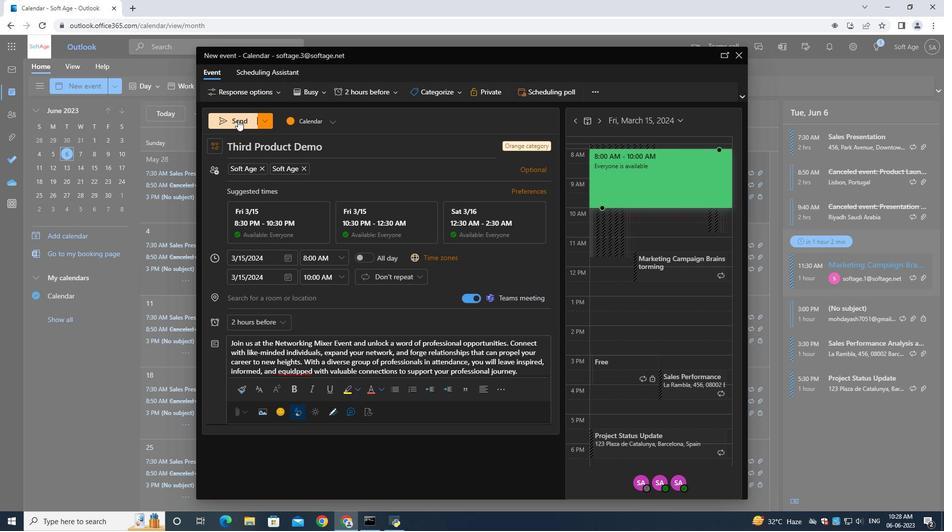 
